 Task: Include the language item "JSX".
Action: Mouse moved to (18, 476)
Screenshot: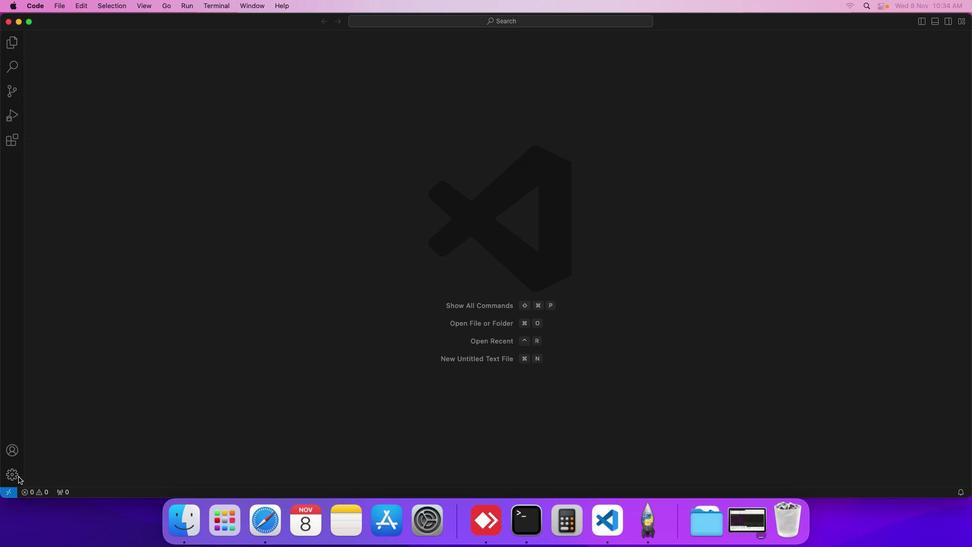 
Action: Mouse pressed left at (18, 476)
Screenshot: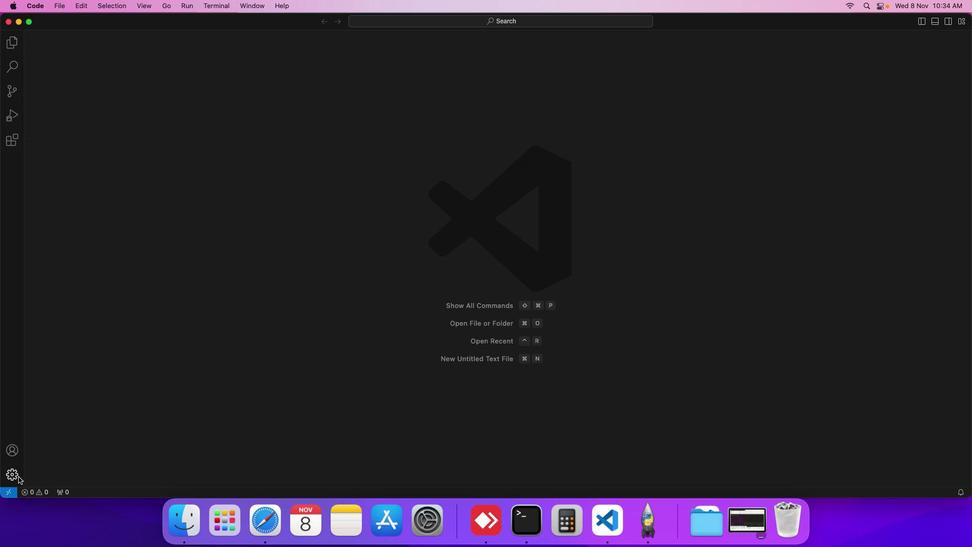 
Action: Mouse moved to (39, 399)
Screenshot: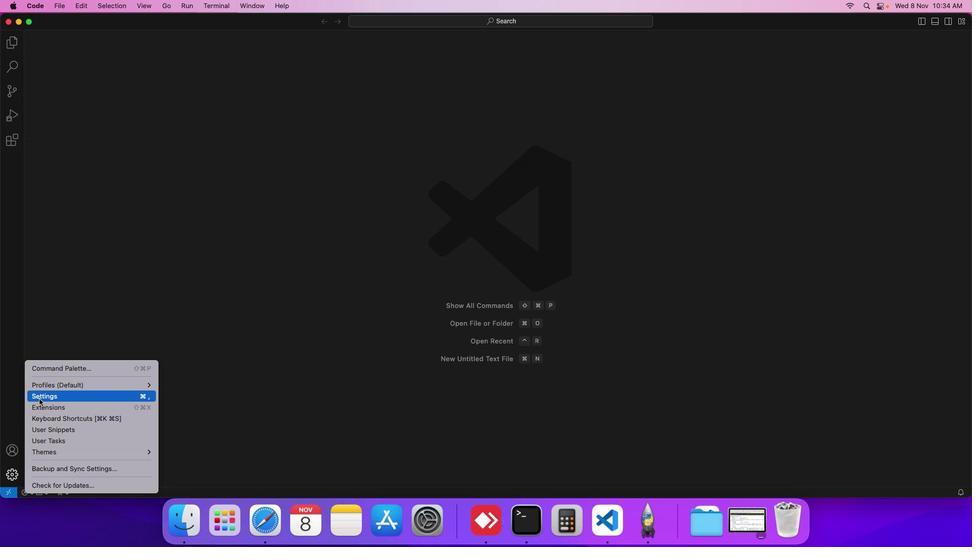 
Action: Mouse pressed left at (39, 399)
Screenshot: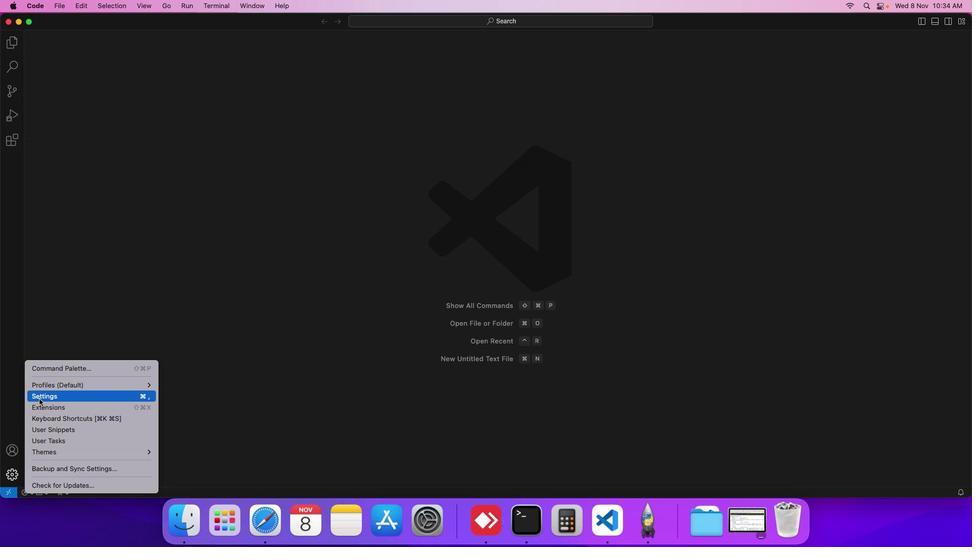 
Action: Mouse moved to (254, 181)
Screenshot: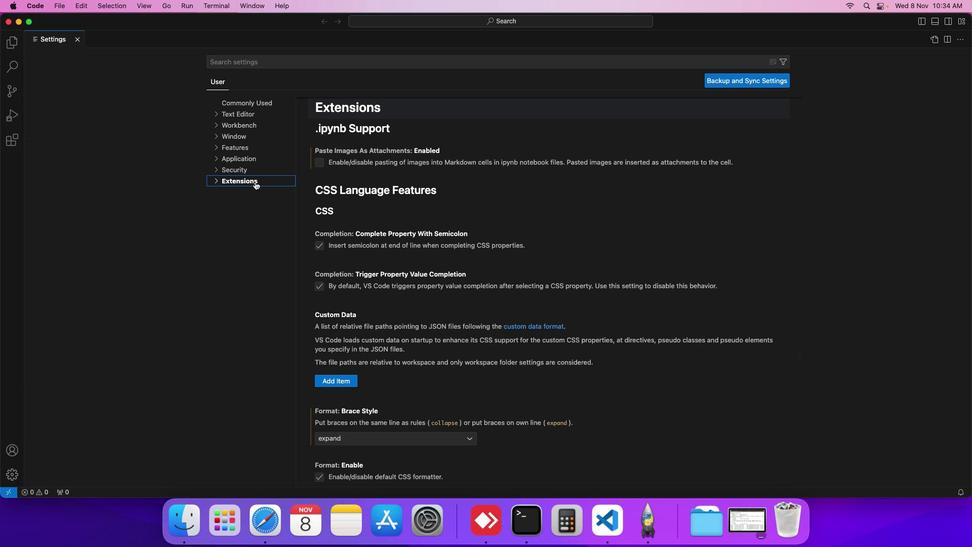 
Action: Mouse pressed left at (254, 181)
Screenshot: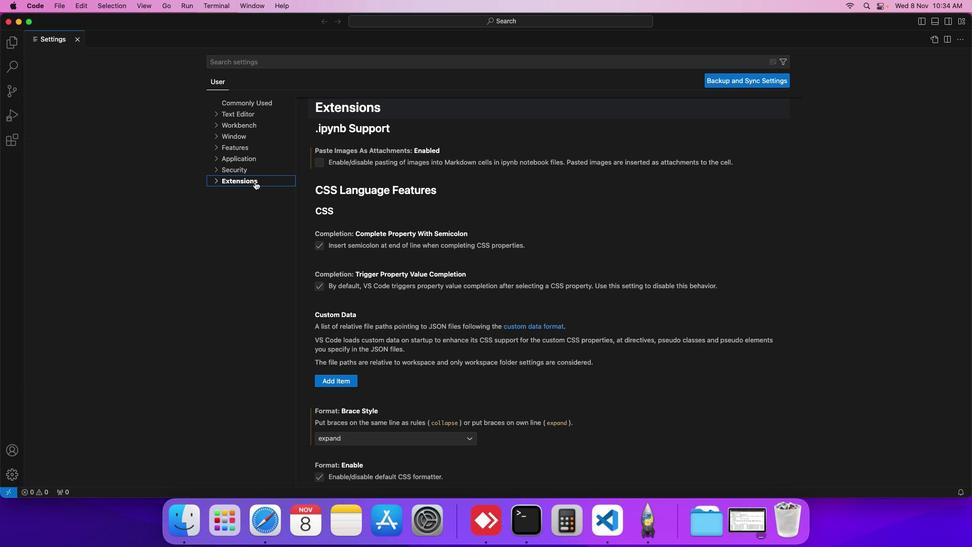 
Action: Mouse moved to (243, 214)
Screenshot: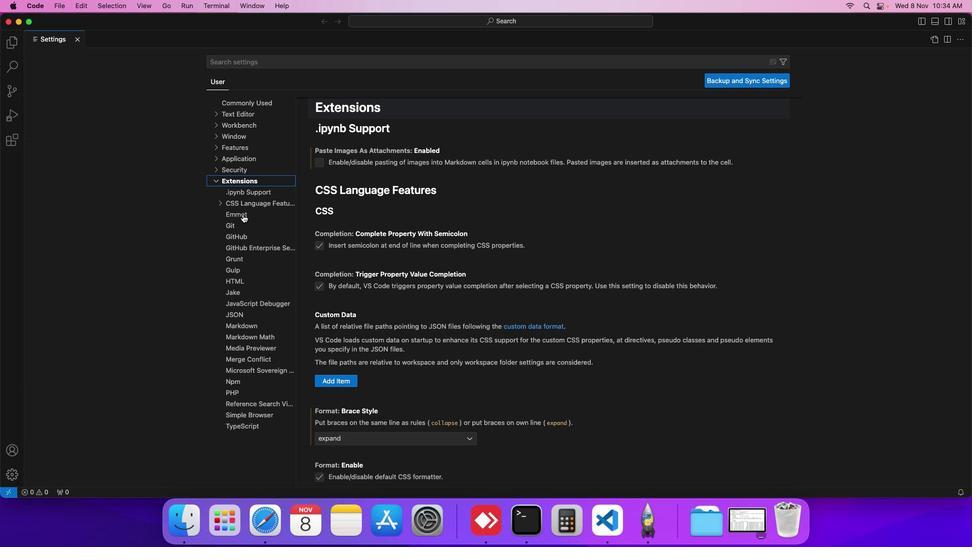 
Action: Mouse pressed left at (243, 214)
Screenshot: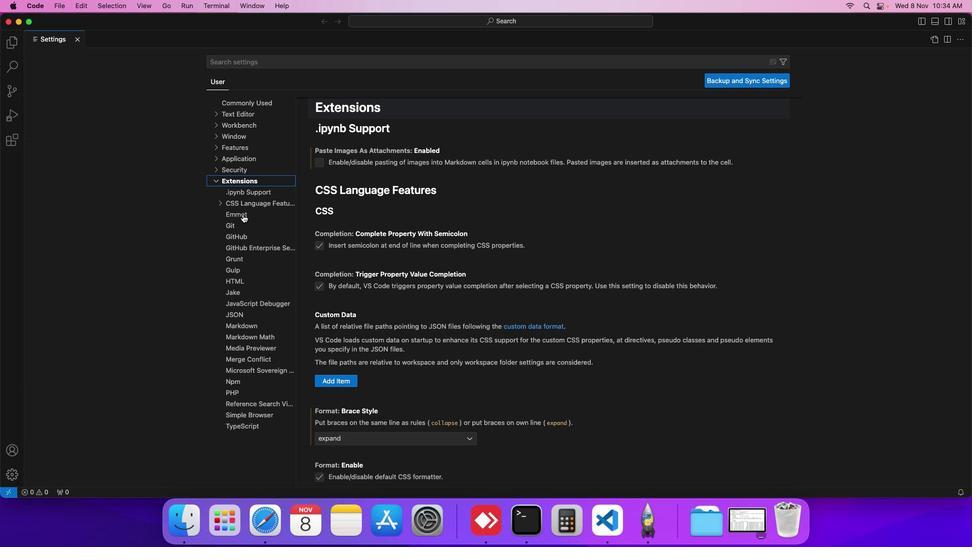 
Action: Mouse moved to (346, 346)
Screenshot: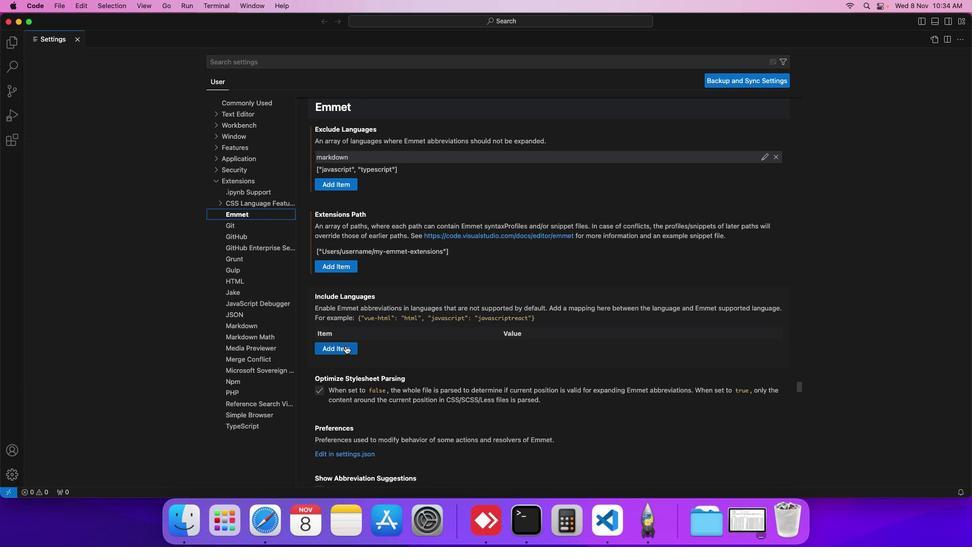 
Action: Mouse pressed left at (346, 346)
Screenshot: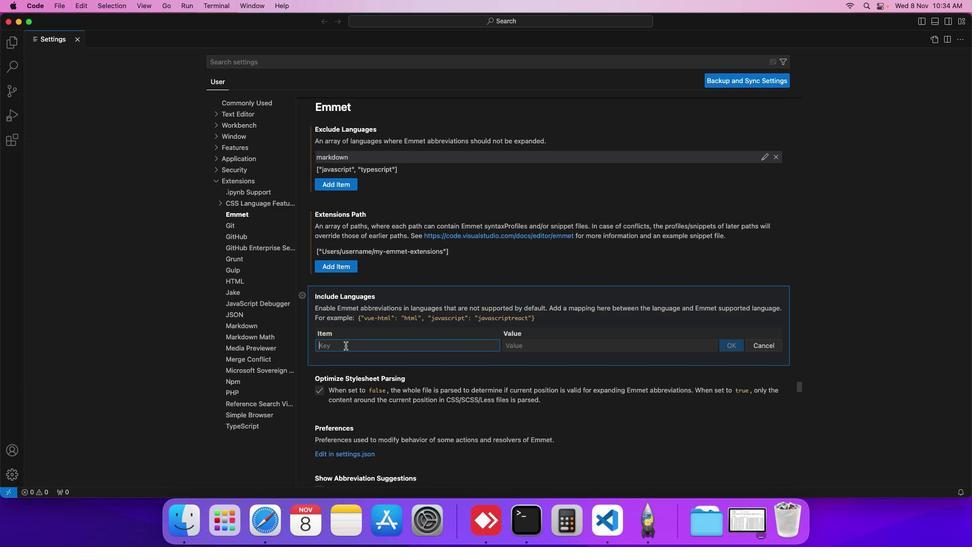
Action: Mouse moved to (344, 347)
Screenshot: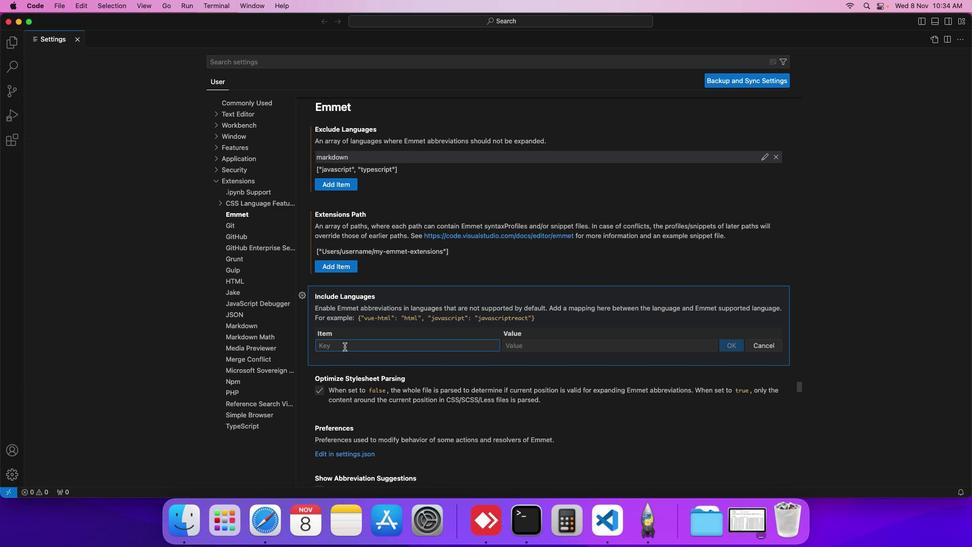 
Action: Mouse pressed left at (344, 347)
Screenshot: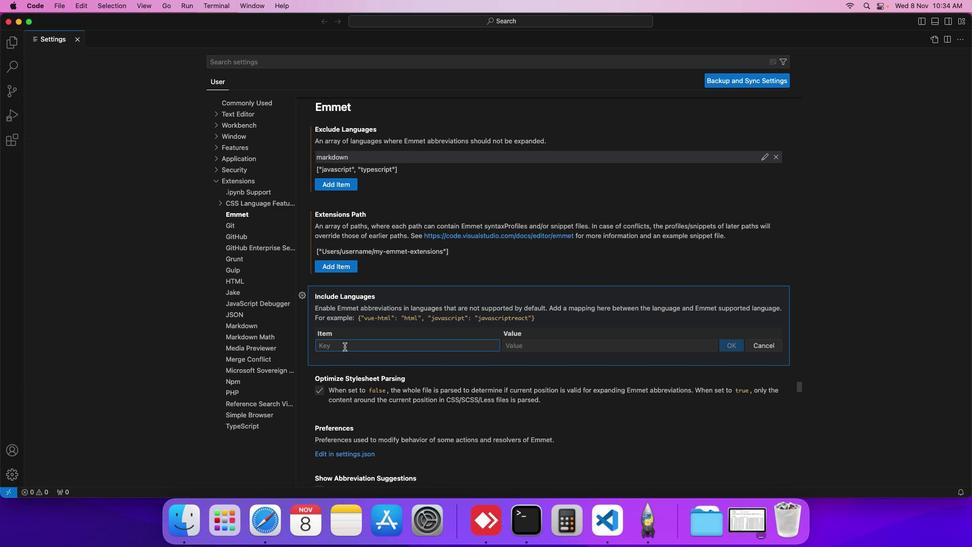 
Action: Key pressed Key.shift_r'"'Key.shift'J''S''X''"'
Screenshot: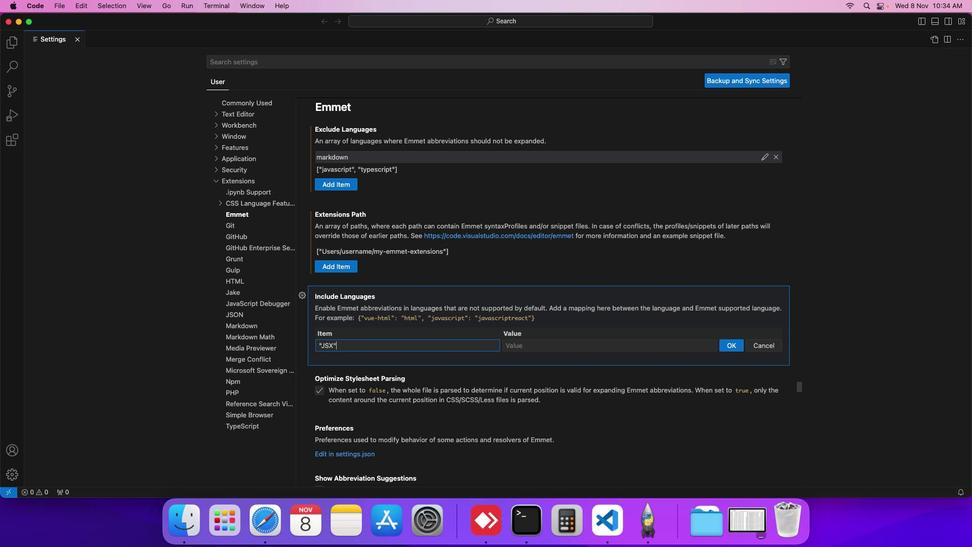 
Action: Mouse moved to (724, 343)
Screenshot: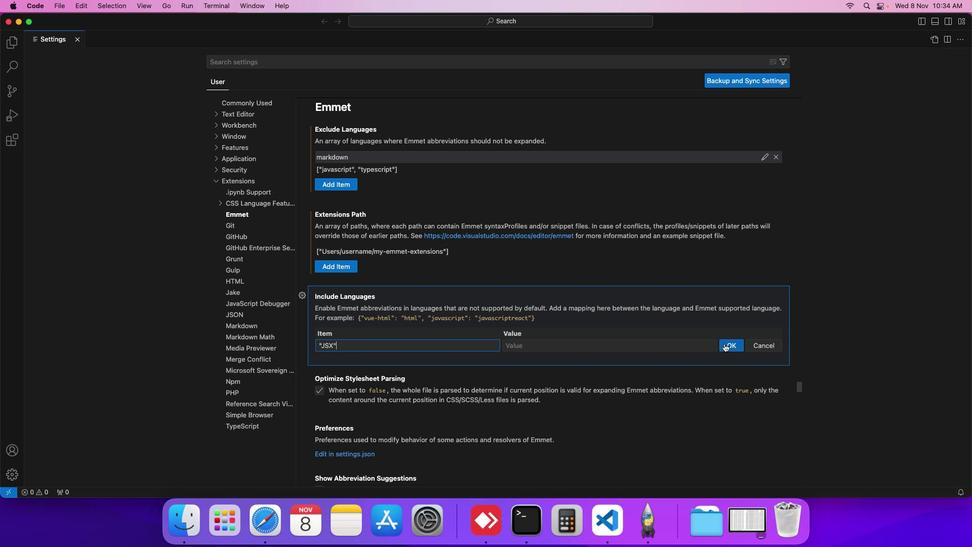 
Action: Mouse pressed left at (724, 343)
Screenshot: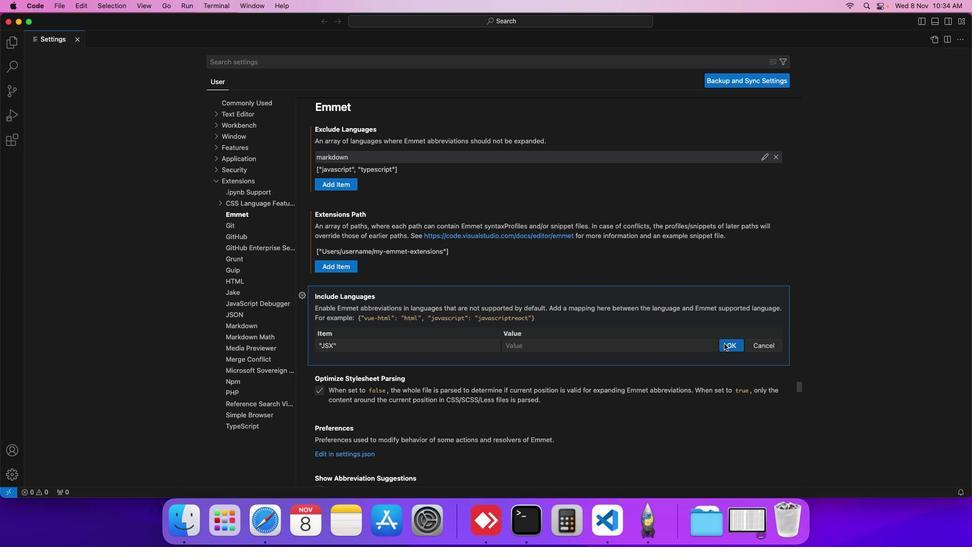 
Action: Mouse moved to (752, 342)
Screenshot: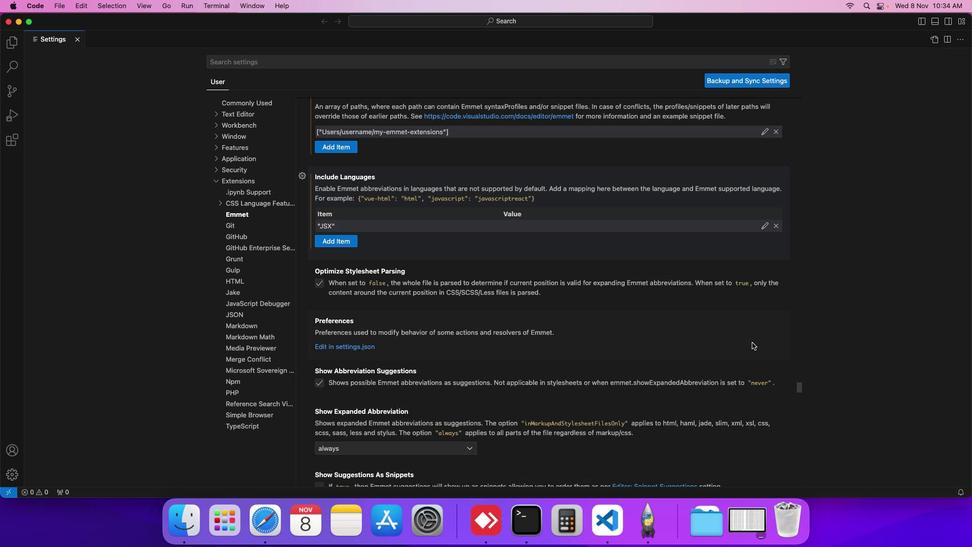 
Action: Mouse scrolled (752, 342) with delta (0, 0)
Screenshot: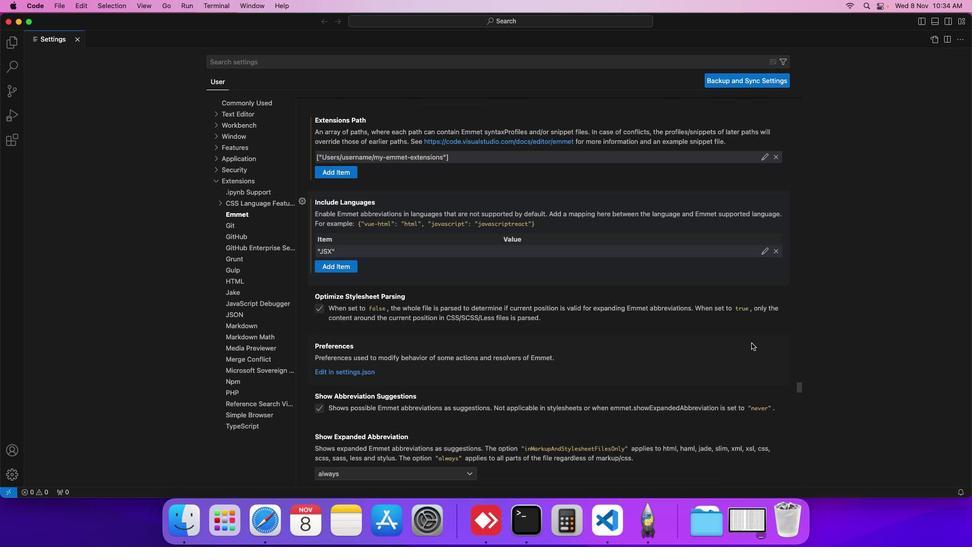 
Action: Mouse moved to (752, 342)
Screenshot: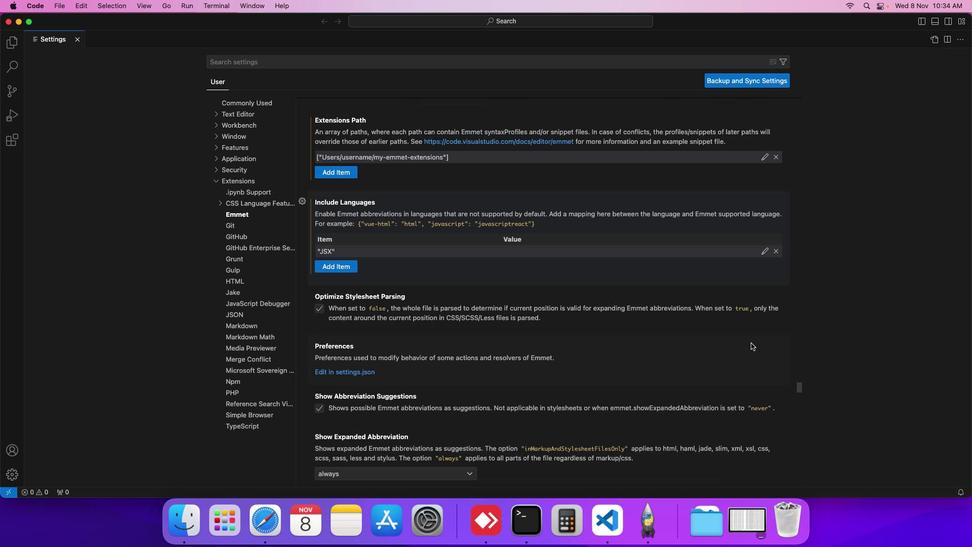 
Action: Mouse scrolled (752, 342) with delta (0, 0)
Screenshot: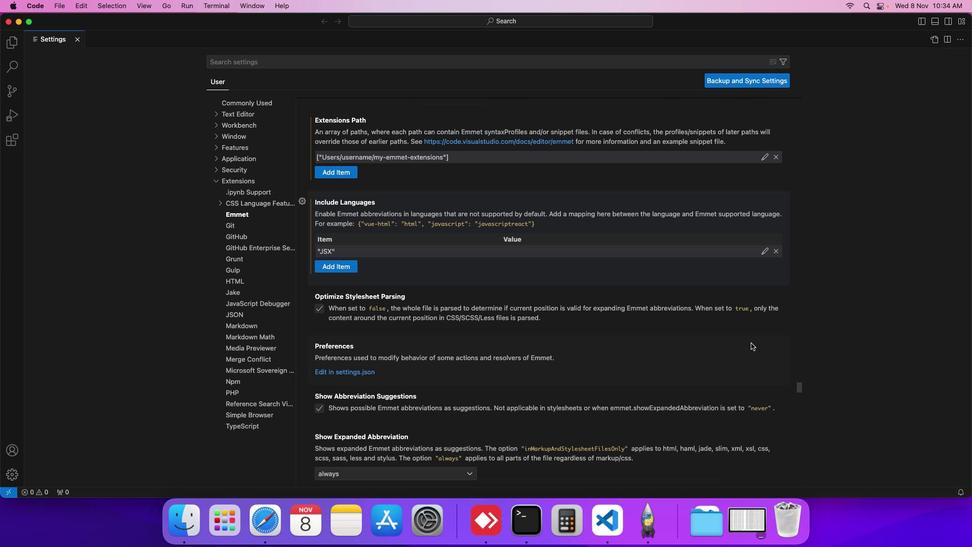 
Action: Mouse moved to (750, 345)
Screenshot: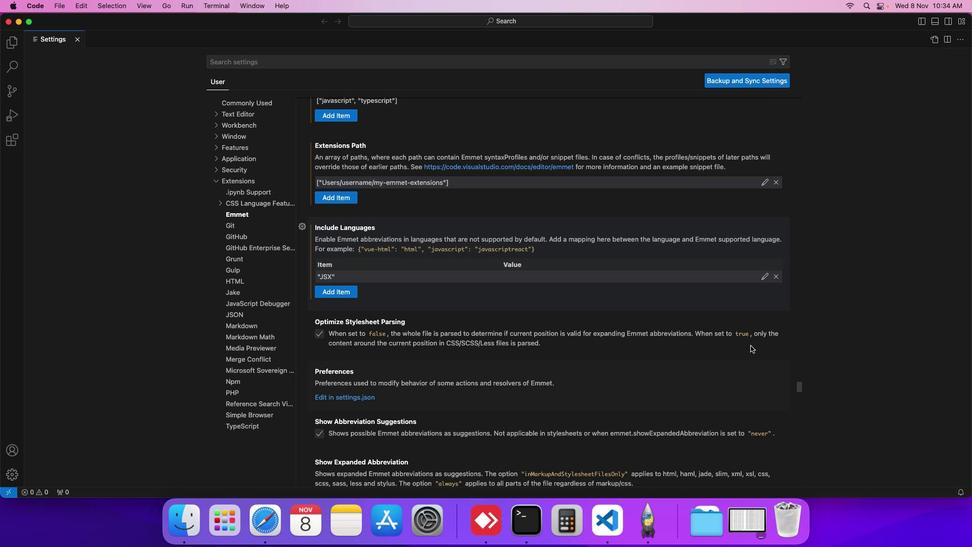 
Action: Mouse scrolled (750, 345) with delta (0, 0)
Screenshot: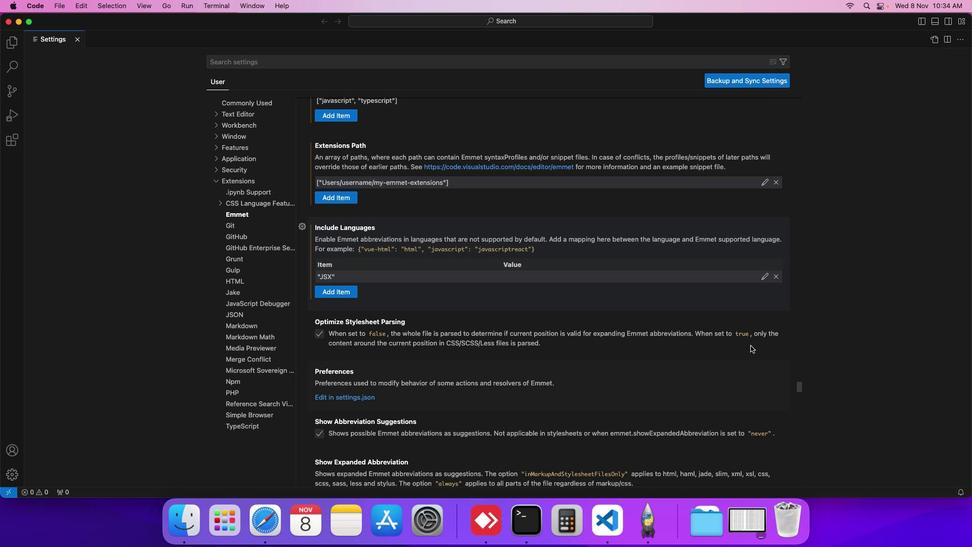 
Action: Mouse moved to (594, 298)
Screenshot: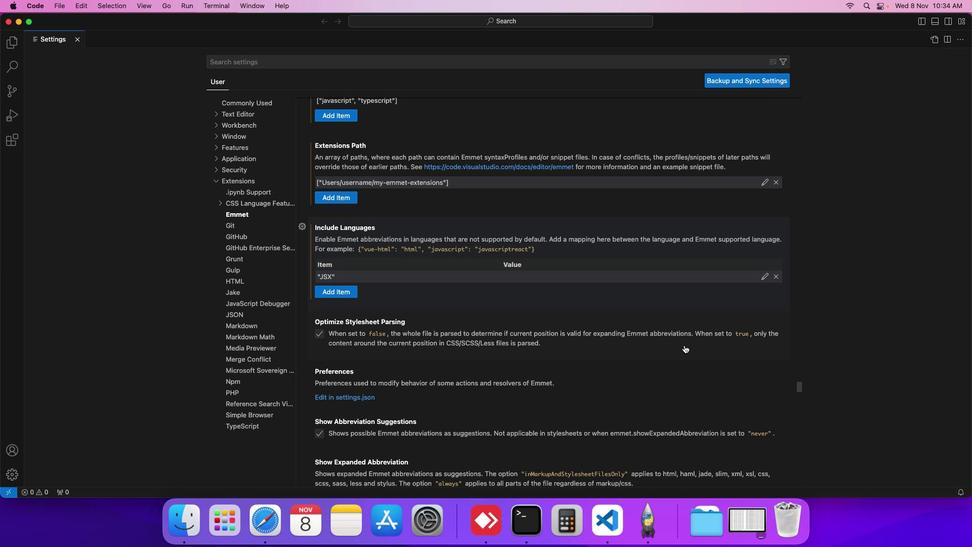 
